 Task: In the  document Ava.epub ,change text color to 'Dark Purple' Insert the shape mentioned shape on right side of the text 'Star'. Change color of the shape to  OrangeChange shape height to 1
Action: Mouse moved to (651, 363)
Screenshot: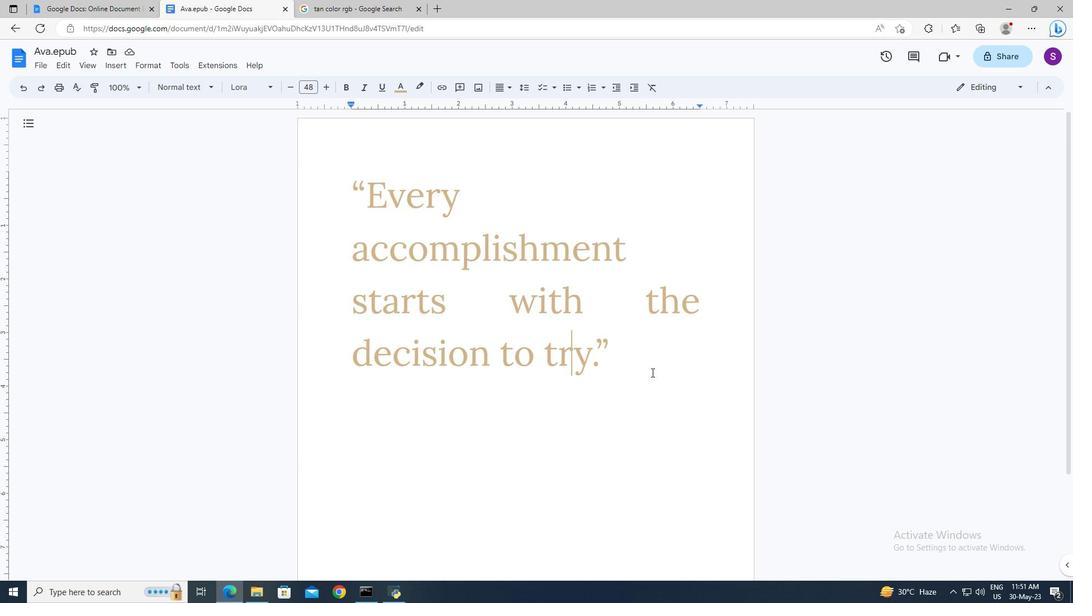 
Action: Mouse pressed left at (651, 363)
Screenshot: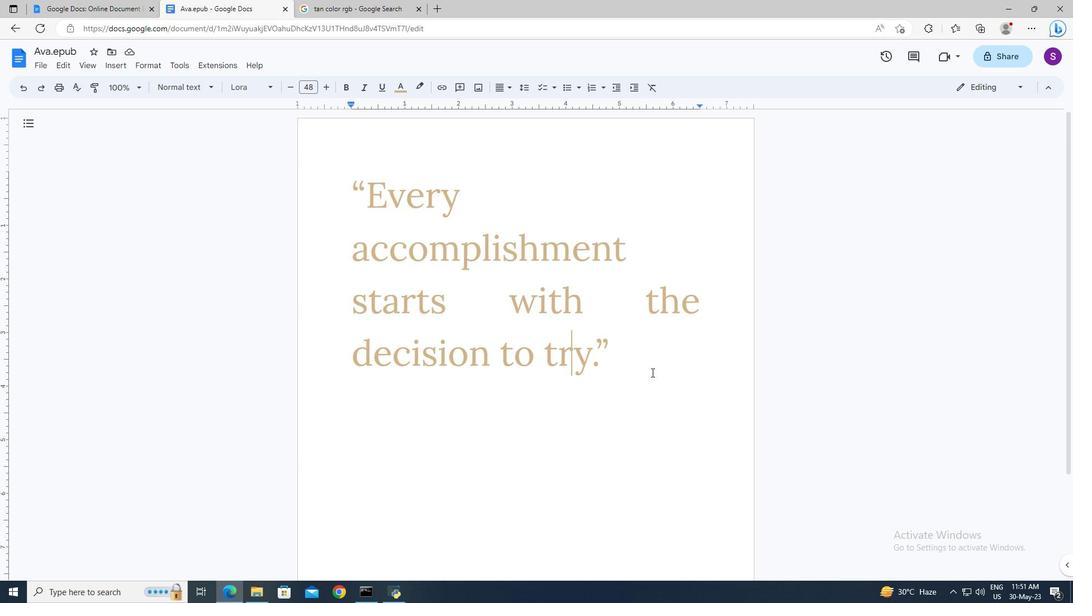 
Action: Mouse moved to (621, 349)
Screenshot: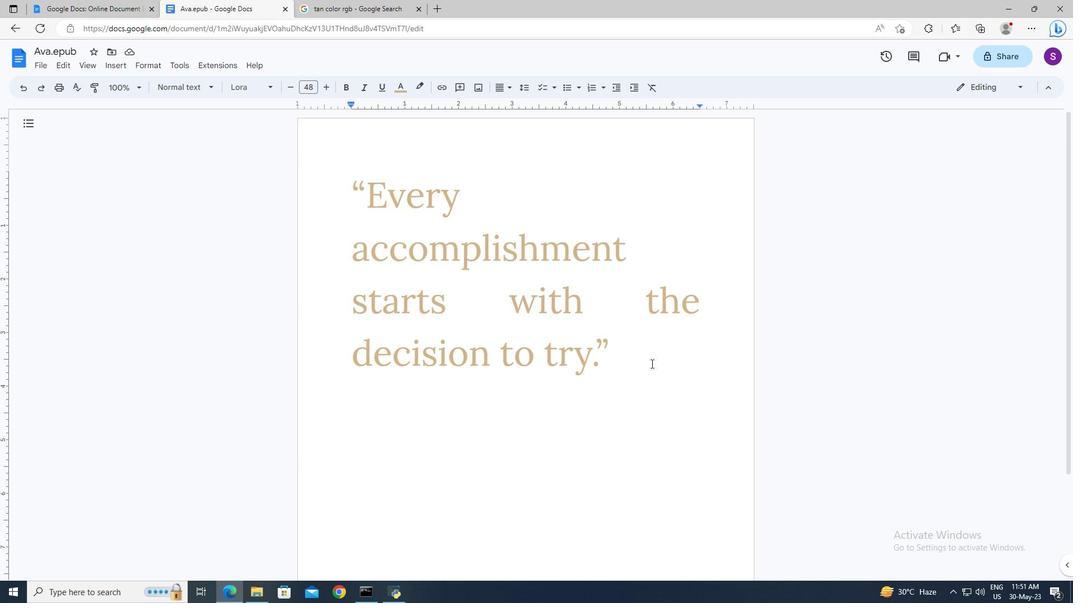 
Action: Key pressed ctrl+A
Screenshot: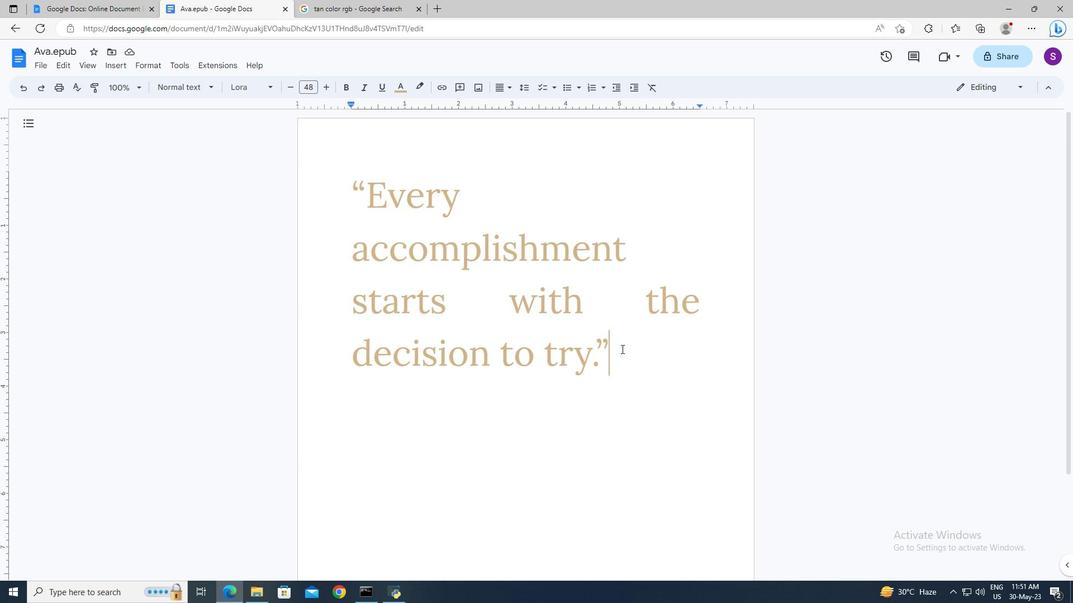 
Action: Mouse moved to (397, 91)
Screenshot: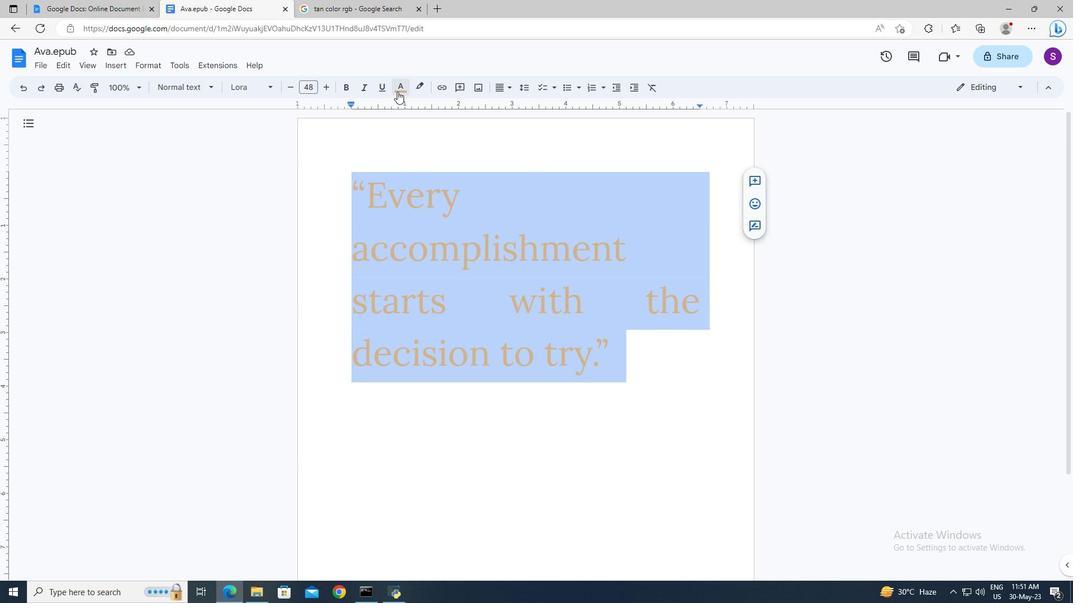 
Action: Mouse pressed left at (397, 91)
Screenshot: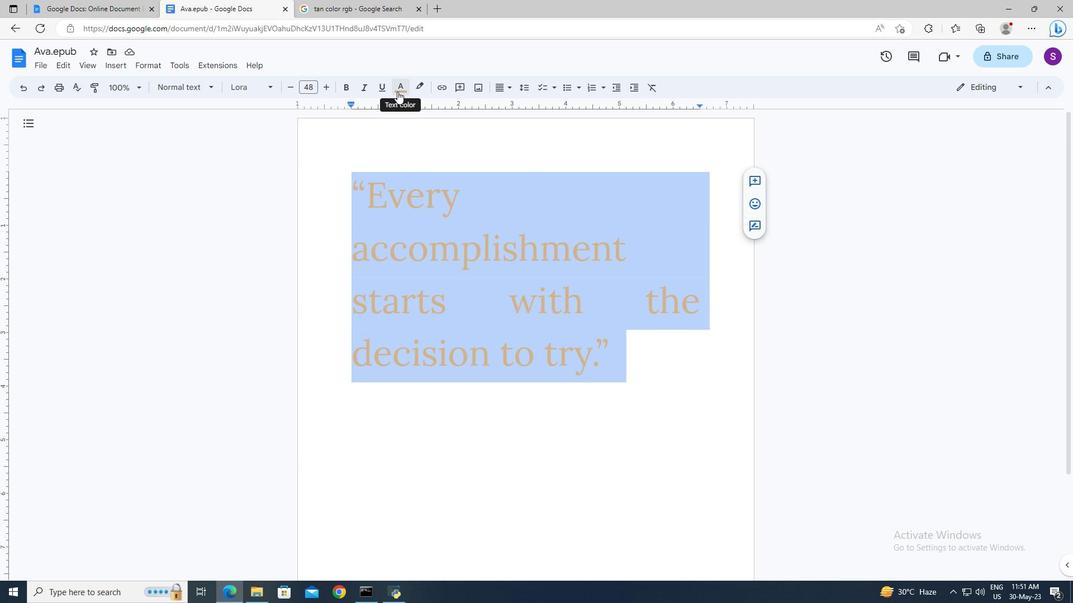 
Action: Mouse moved to (506, 195)
Screenshot: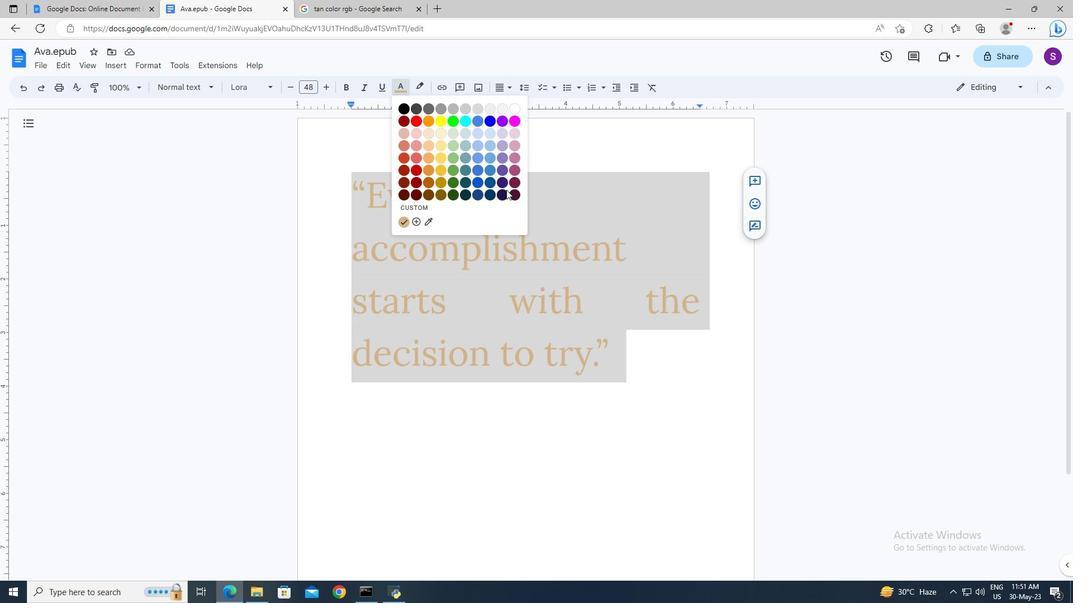 
Action: Mouse pressed left at (506, 195)
Screenshot: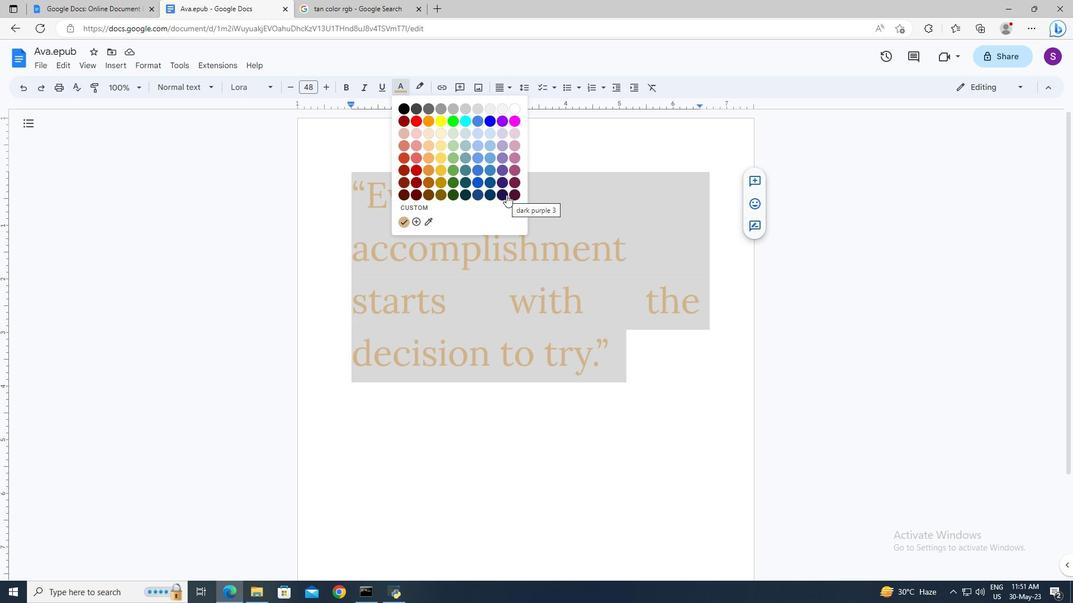 
Action: Mouse moved to (641, 346)
Screenshot: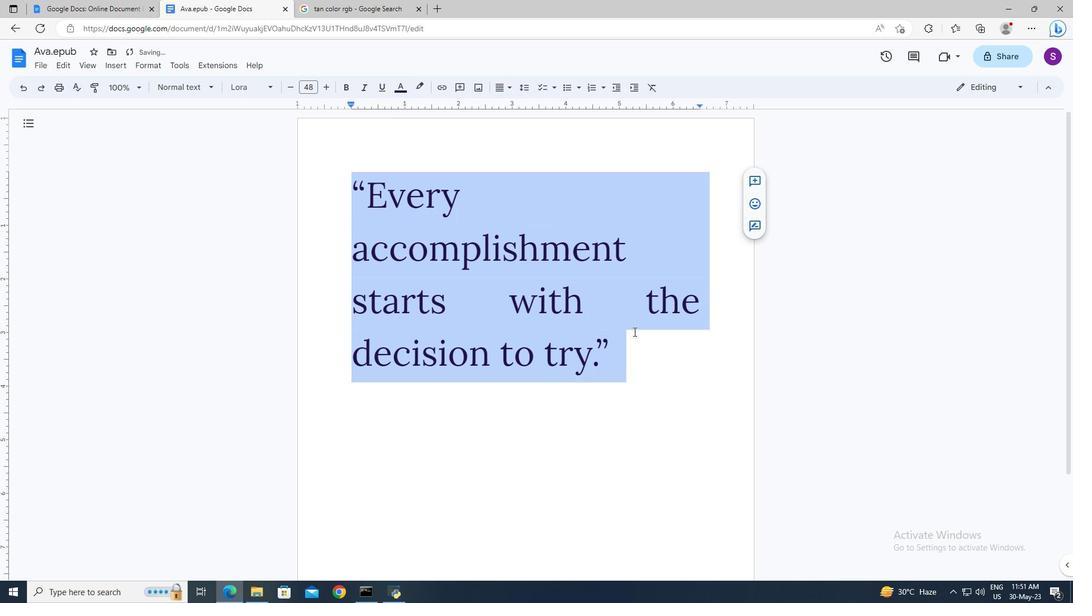 
Action: Mouse pressed left at (641, 346)
Screenshot: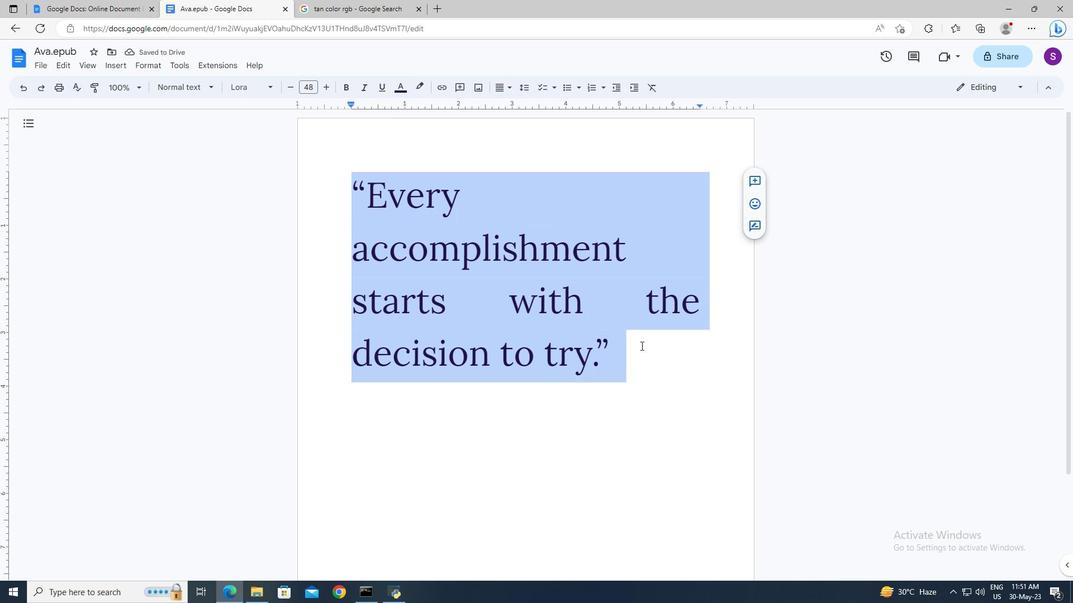 
Action: Mouse moved to (114, 65)
Screenshot: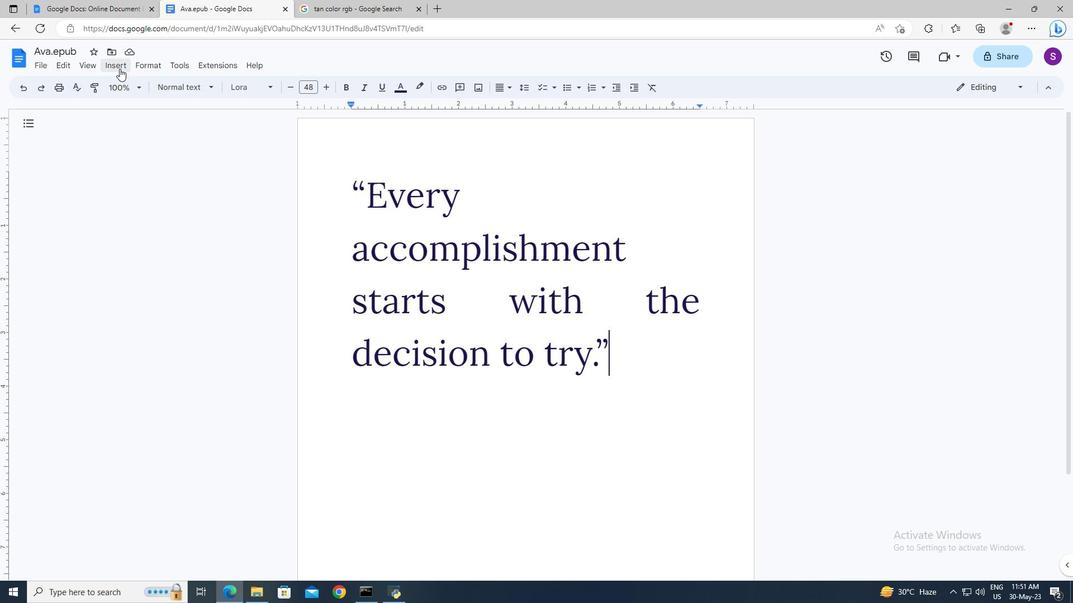 
Action: Mouse pressed left at (114, 65)
Screenshot: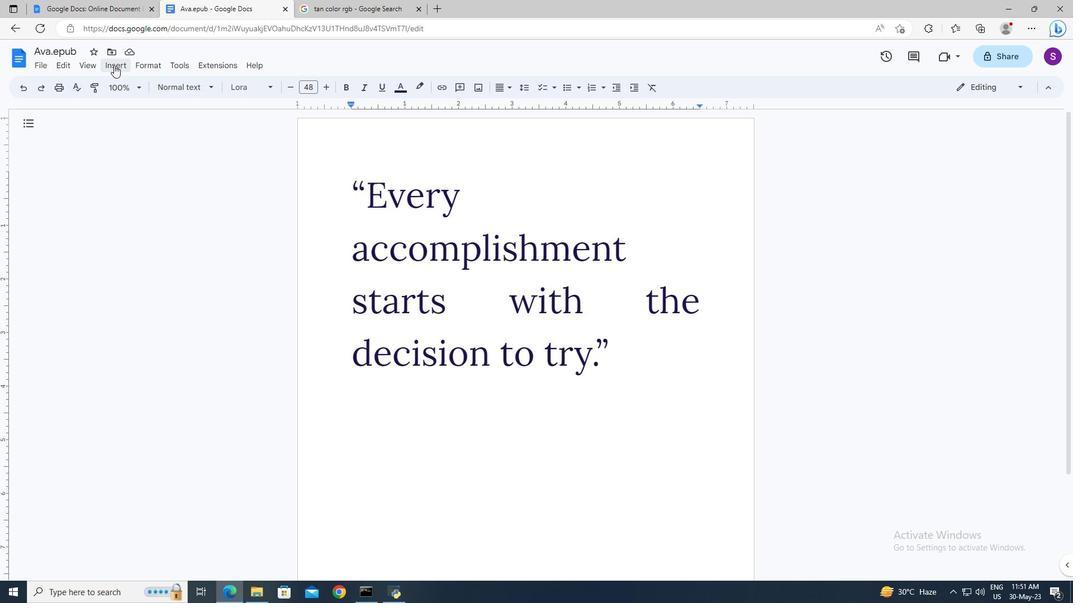 
Action: Mouse moved to (294, 126)
Screenshot: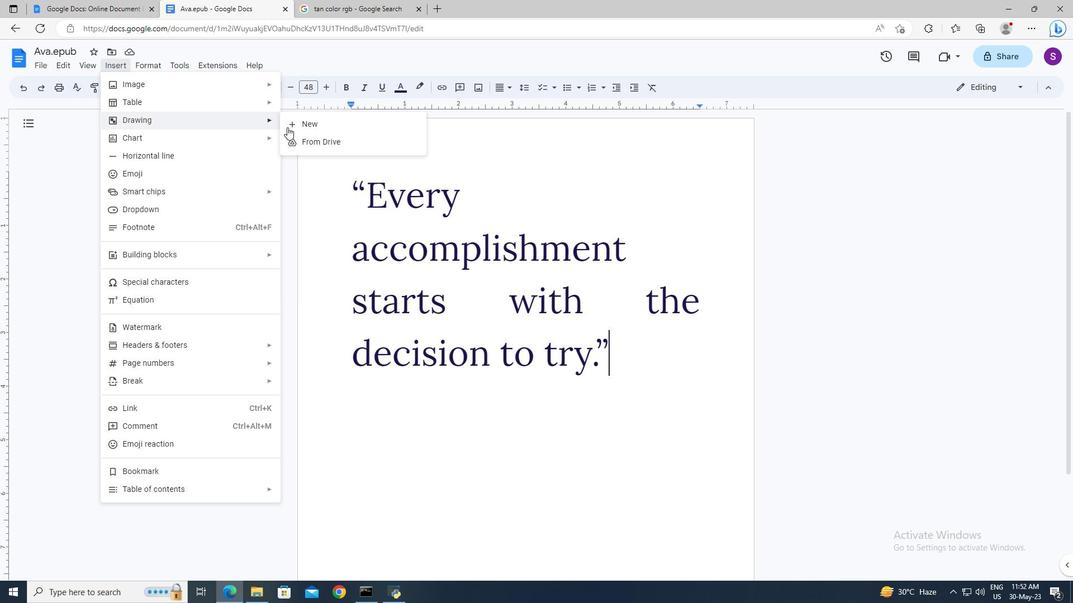 
Action: Mouse pressed left at (294, 126)
Screenshot: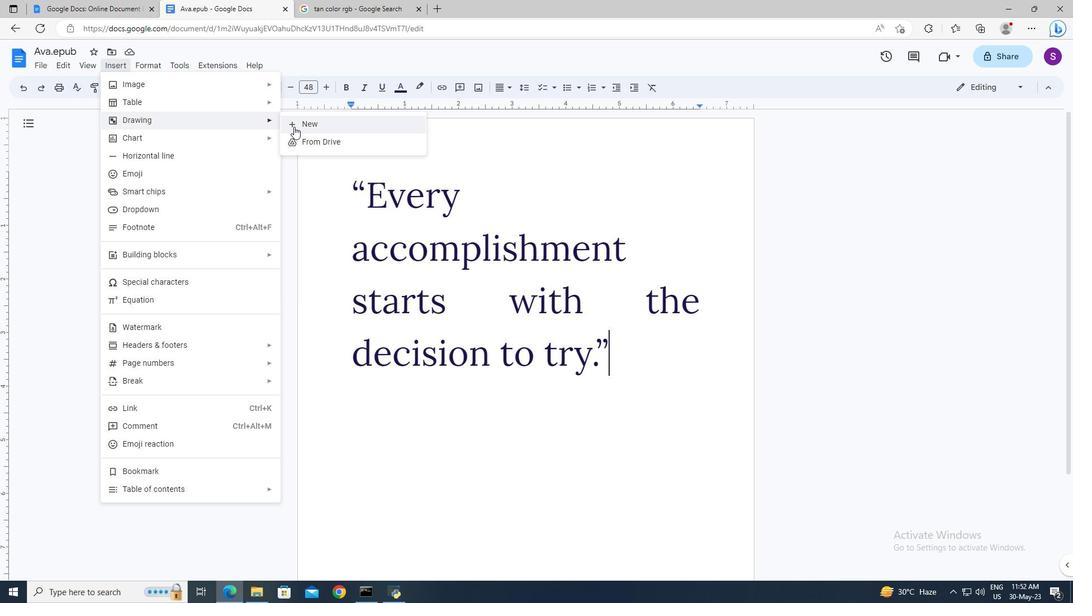 
Action: Mouse moved to (403, 121)
Screenshot: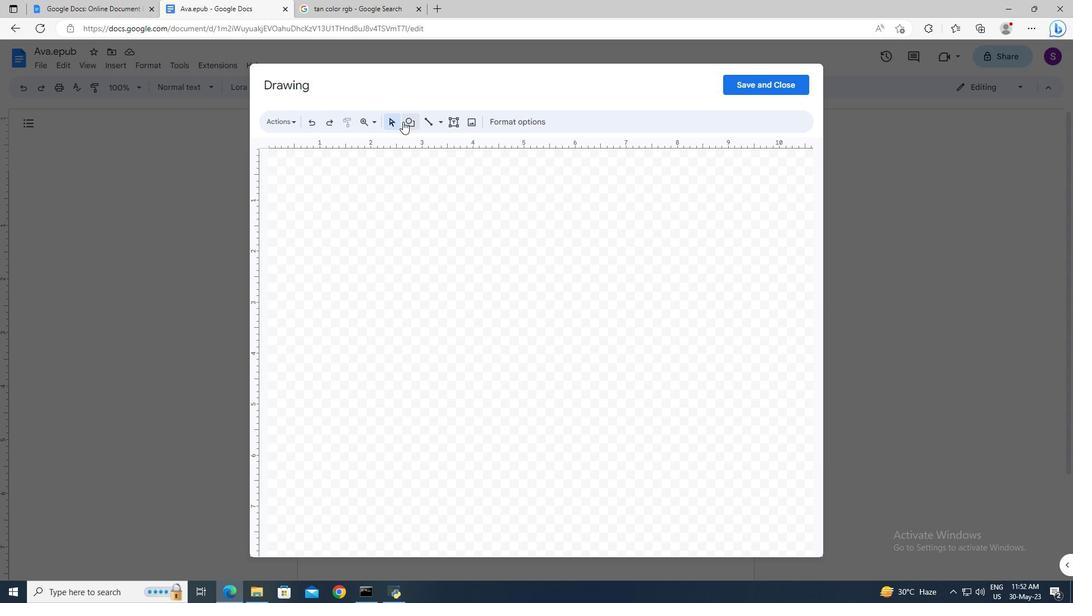 
Action: Mouse pressed left at (403, 121)
Screenshot: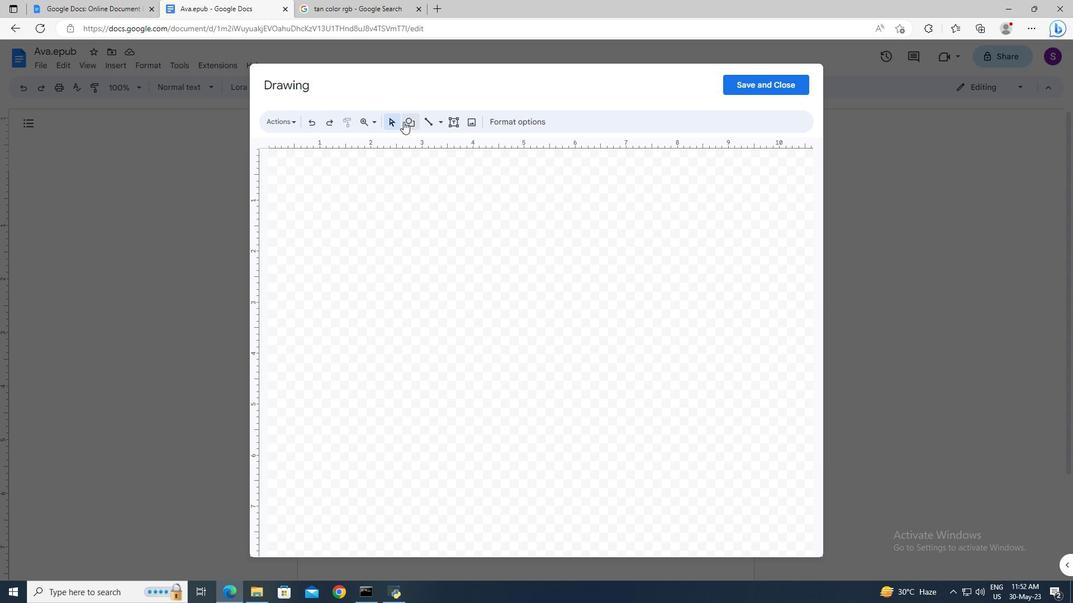 
Action: Mouse moved to (532, 182)
Screenshot: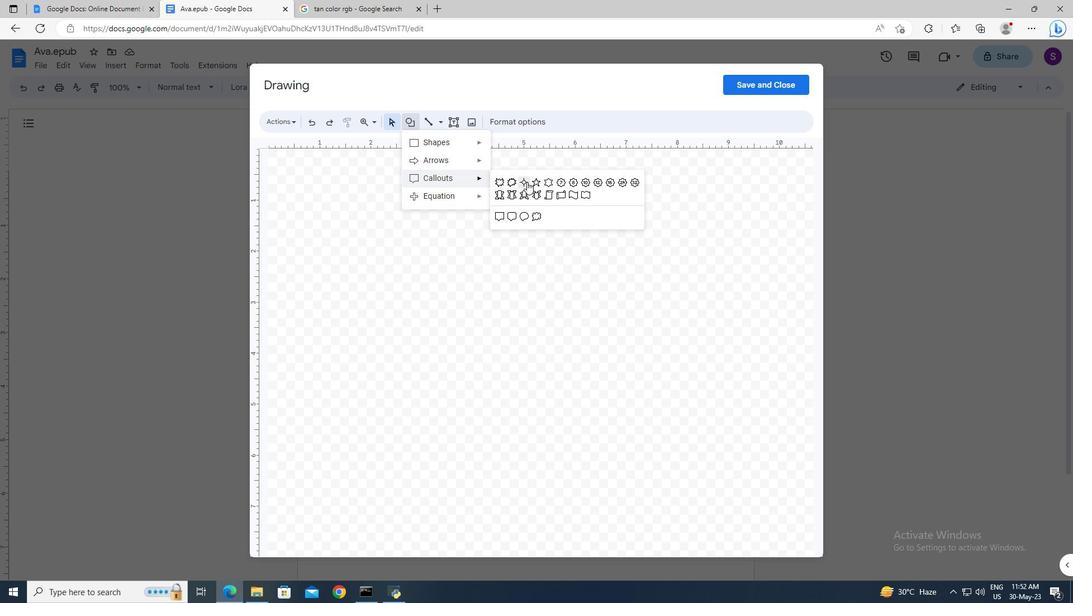 
Action: Mouse pressed left at (532, 182)
Screenshot: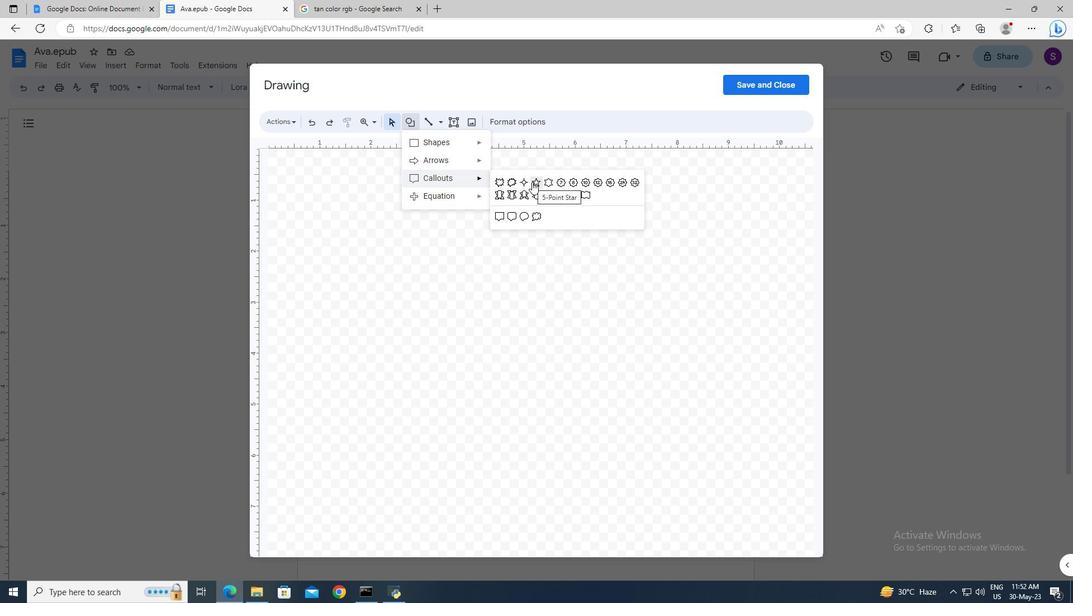
Action: Mouse moved to (476, 194)
Screenshot: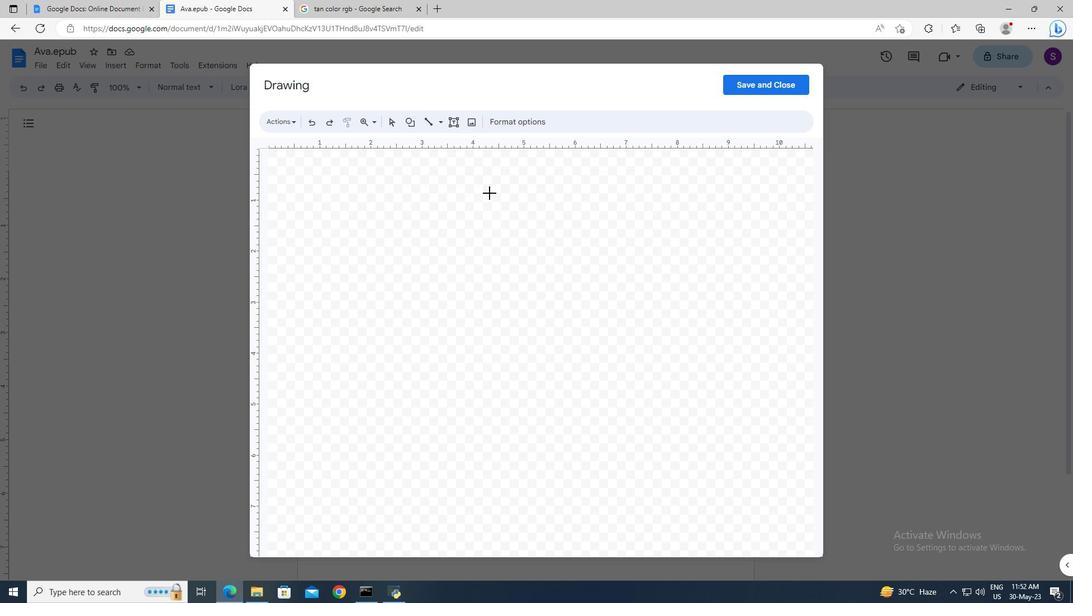 
Action: Mouse pressed left at (476, 194)
Screenshot: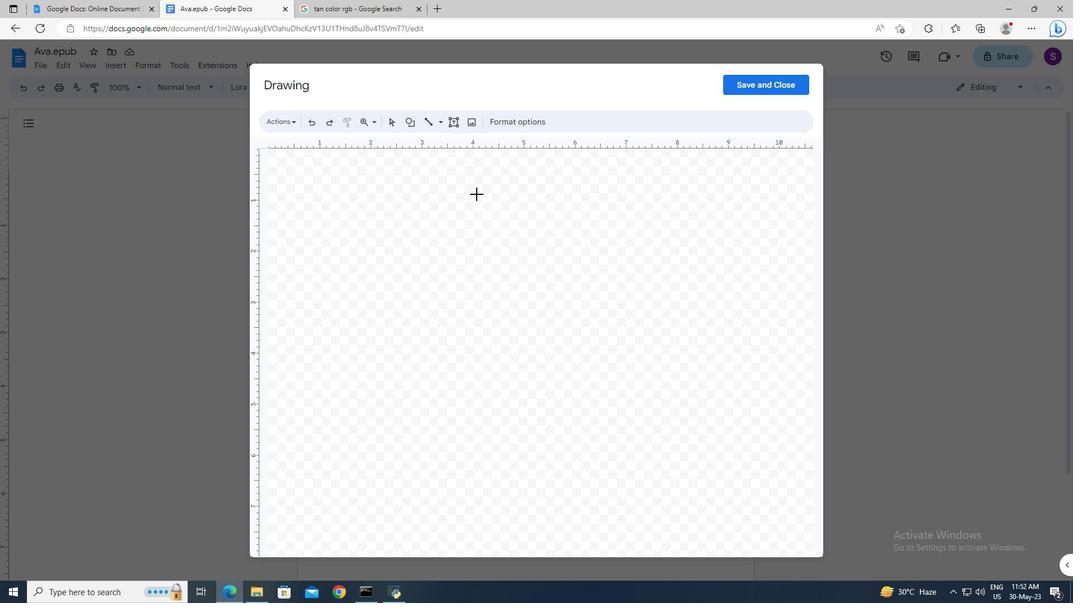 
Action: Mouse moved to (498, 128)
Screenshot: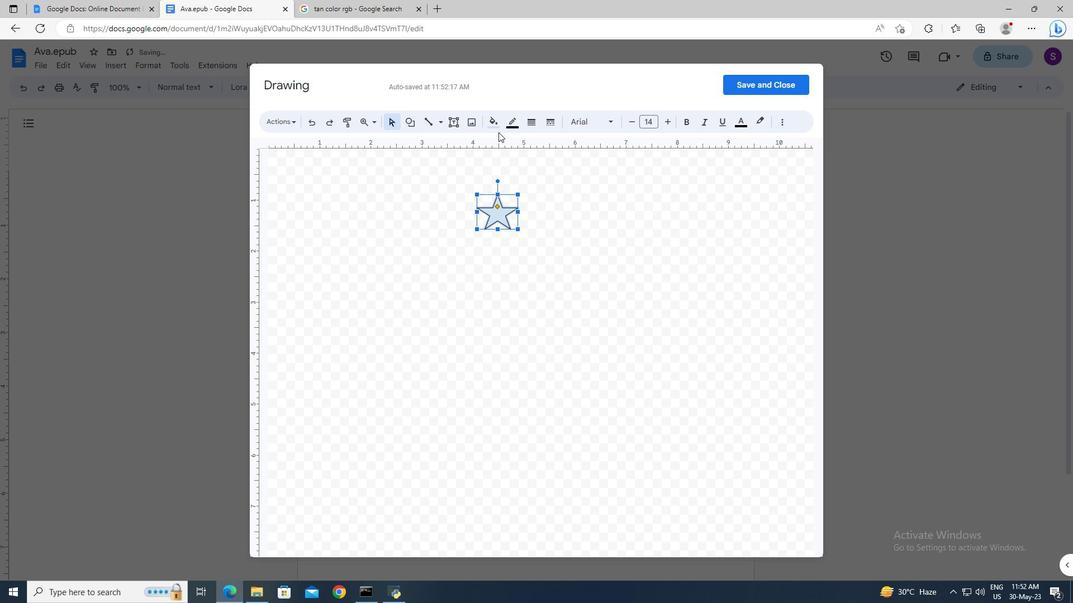 
Action: Mouse pressed left at (498, 128)
Screenshot: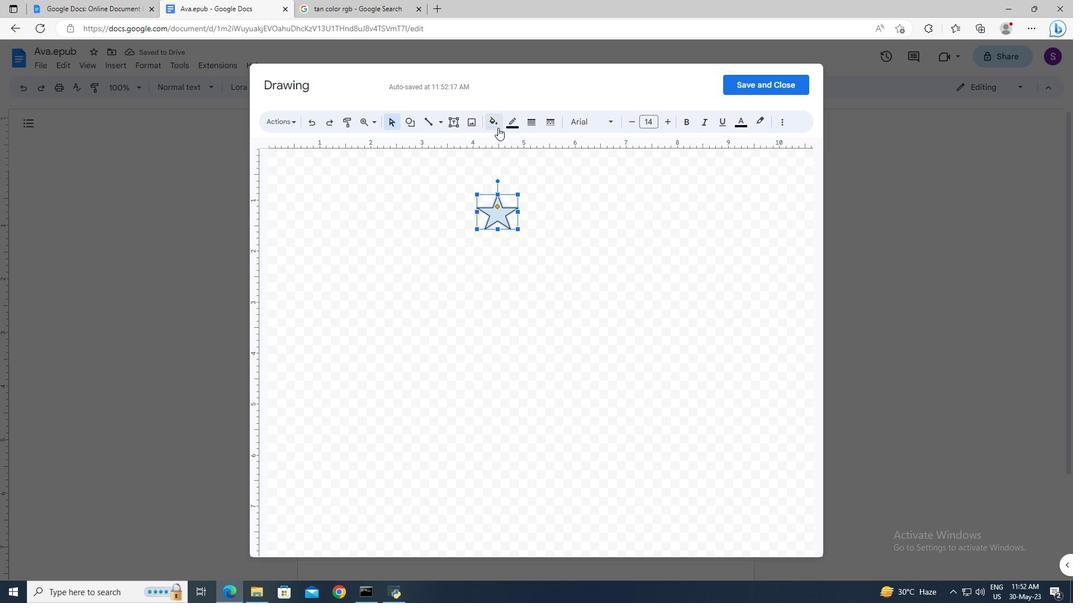 
Action: Mouse moved to (521, 210)
Screenshot: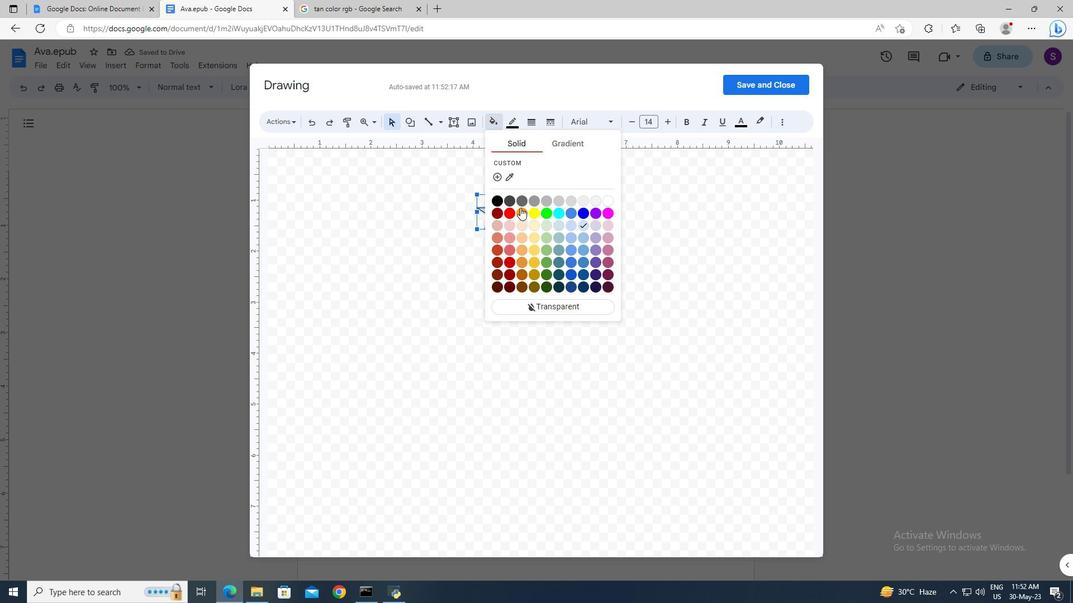 
Action: Mouse pressed left at (521, 210)
Screenshot: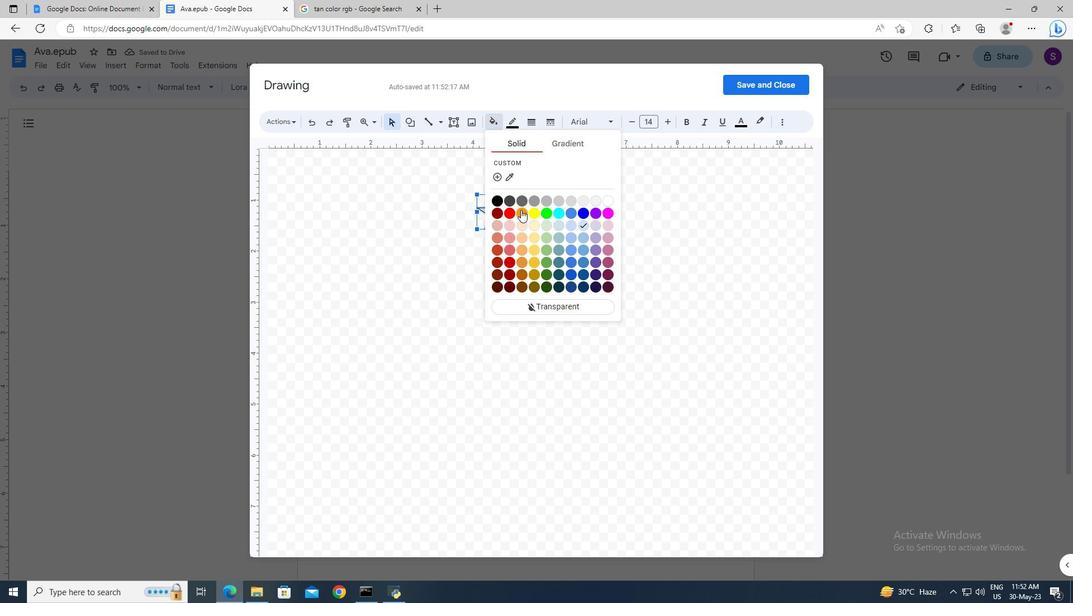 
Action: Mouse moved to (735, 88)
Screenshot: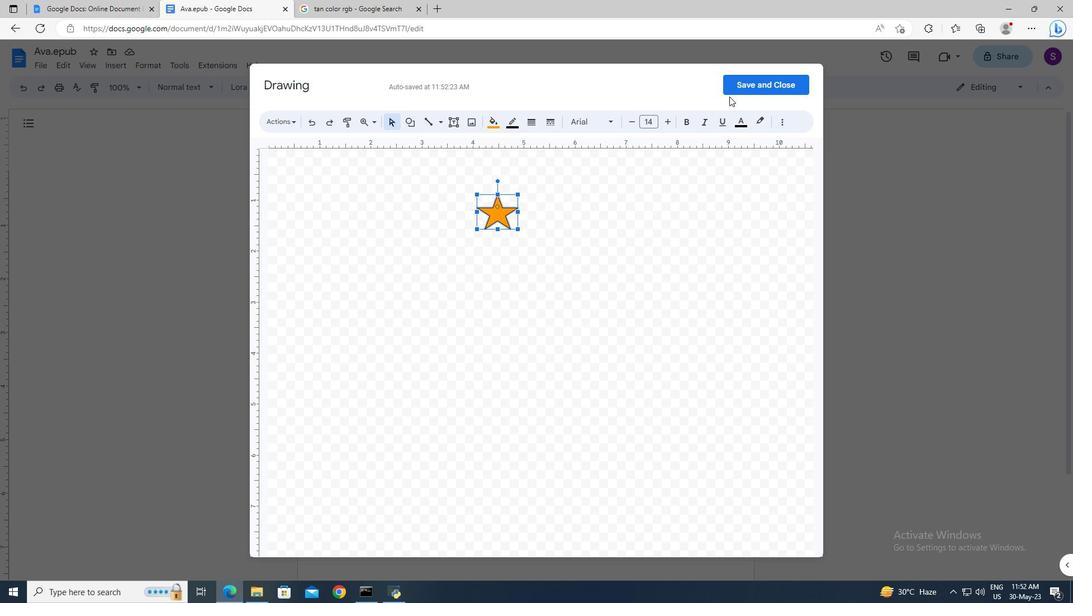 
Action: Mouse pressed left at (735, 88)
Screenshot: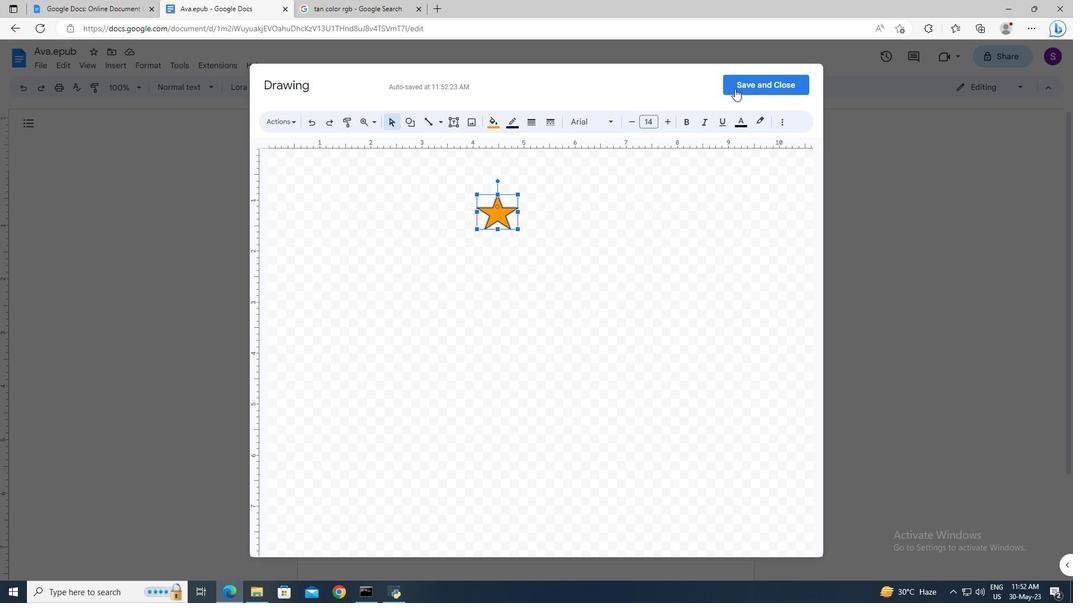 
Action: Mouse moved to (627, 355)
Screenshot: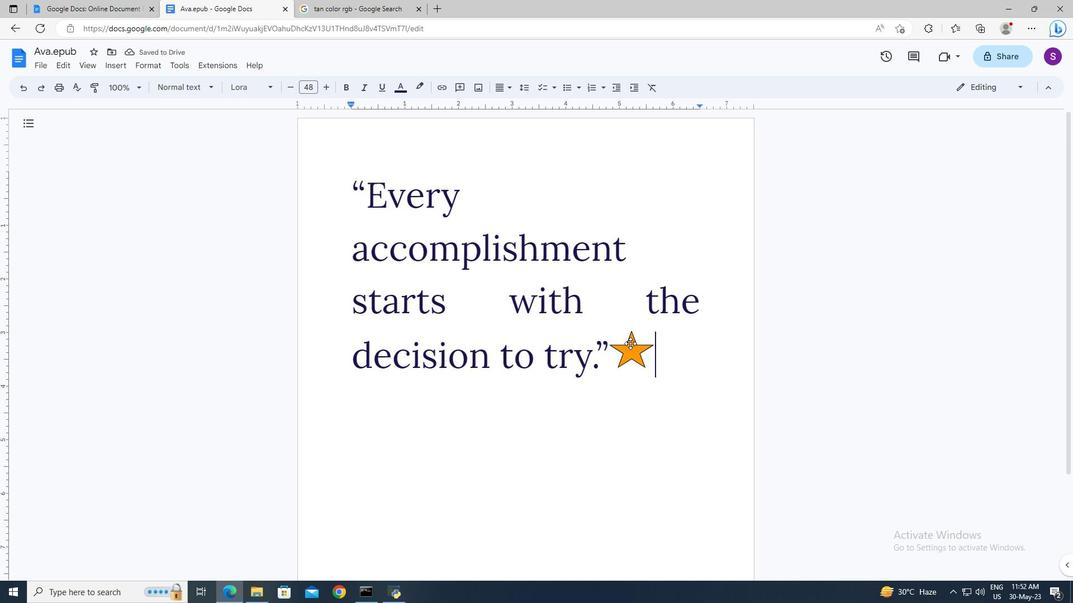 
Action: Mouse pressed left at (627, 355)
Screenshot: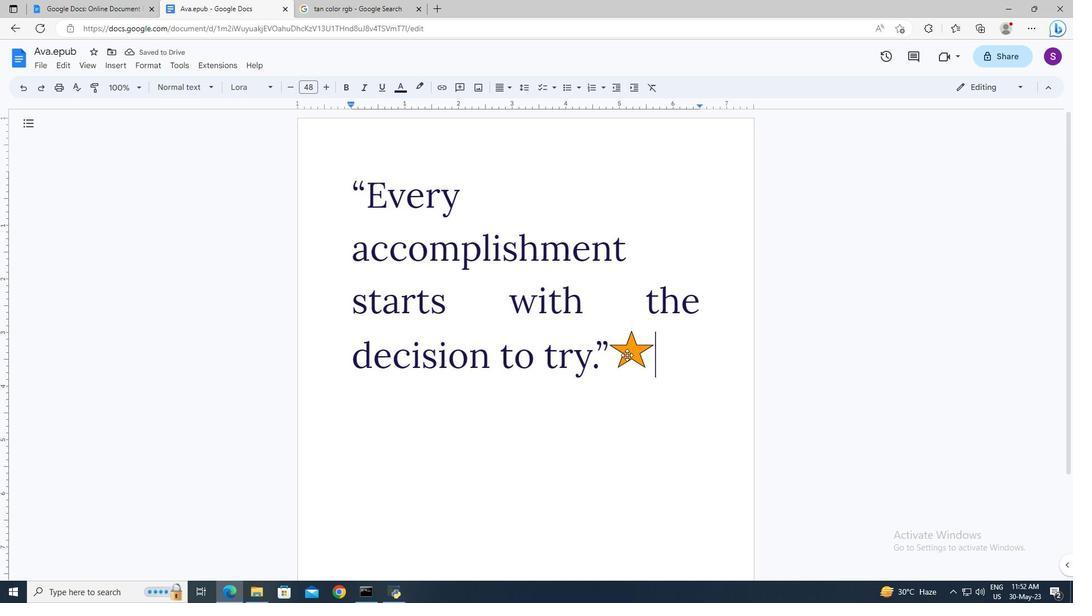 
Action: Mouse moved to (493, 91)
Screenshot: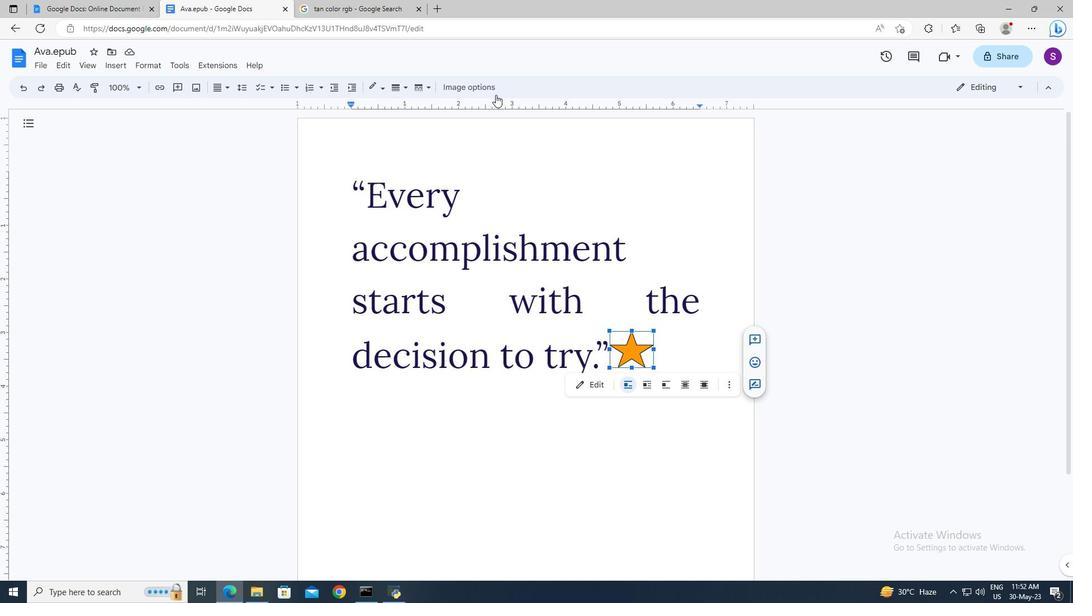 
Action: Mouse pressed left at (493, 91)
Screenshot: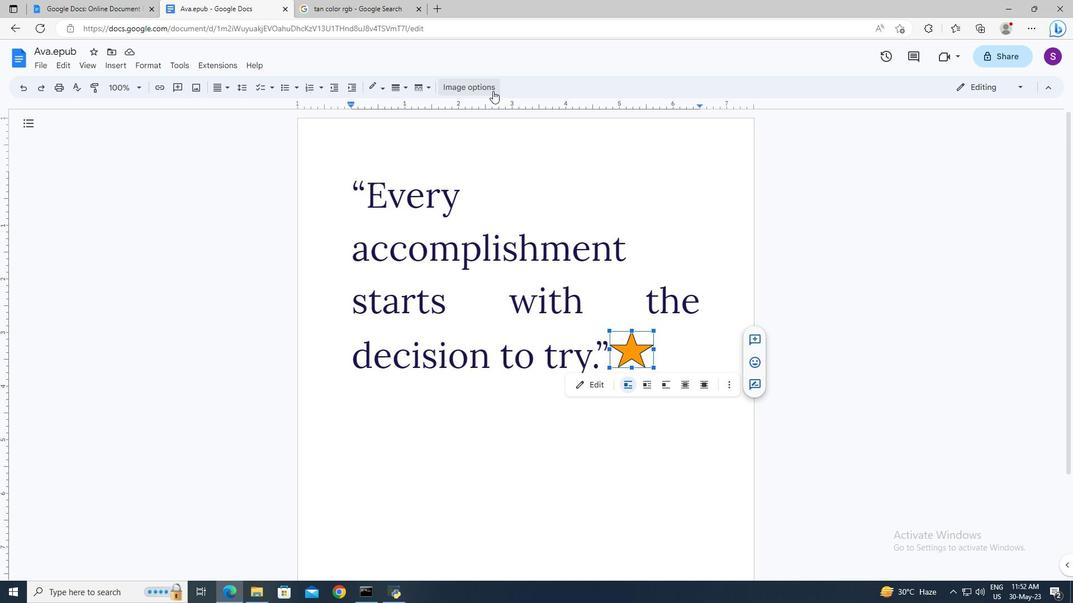
Action: Mouse moved to (906, 126)
Screenshot: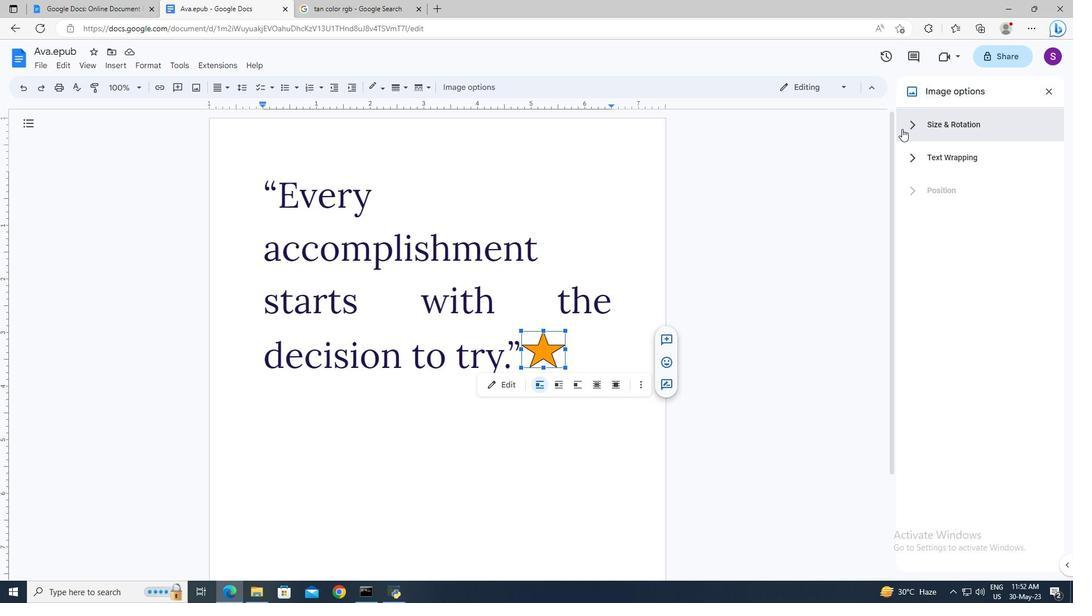 
Action: Mouse pressed left at (906, 126)
Screenshot: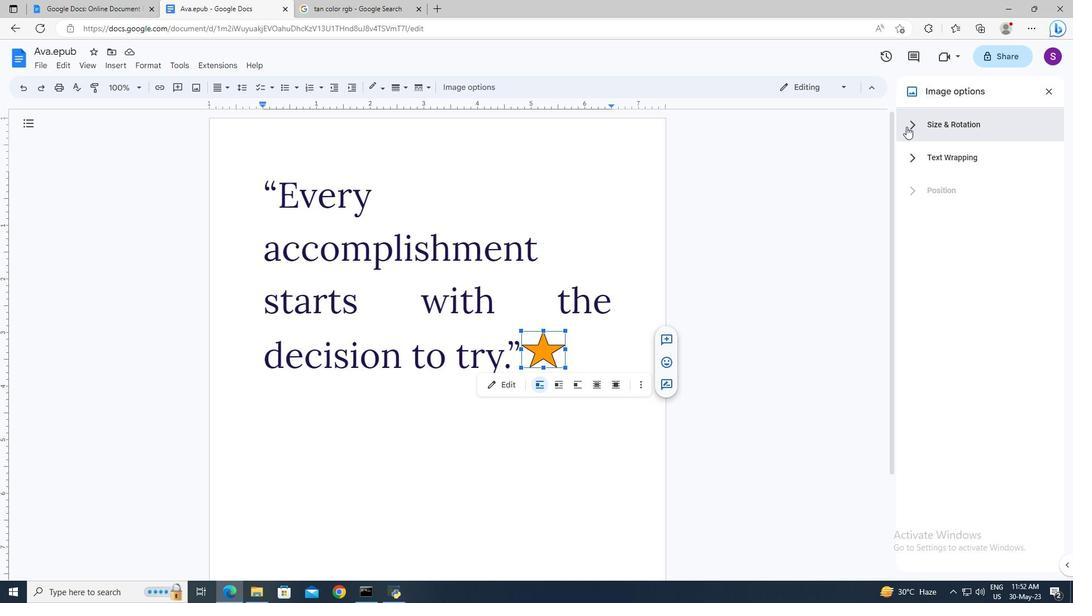
Action: Mouse moved to (1004, 182)
Screenshot: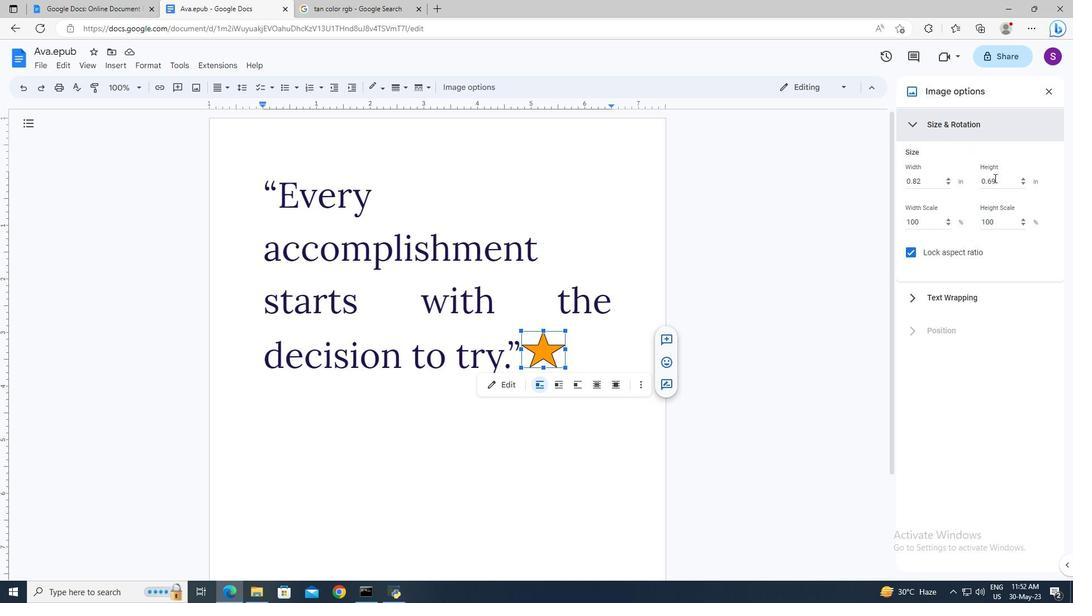 
Action: Mouse pressed left at (1004, 182)
Screenshot: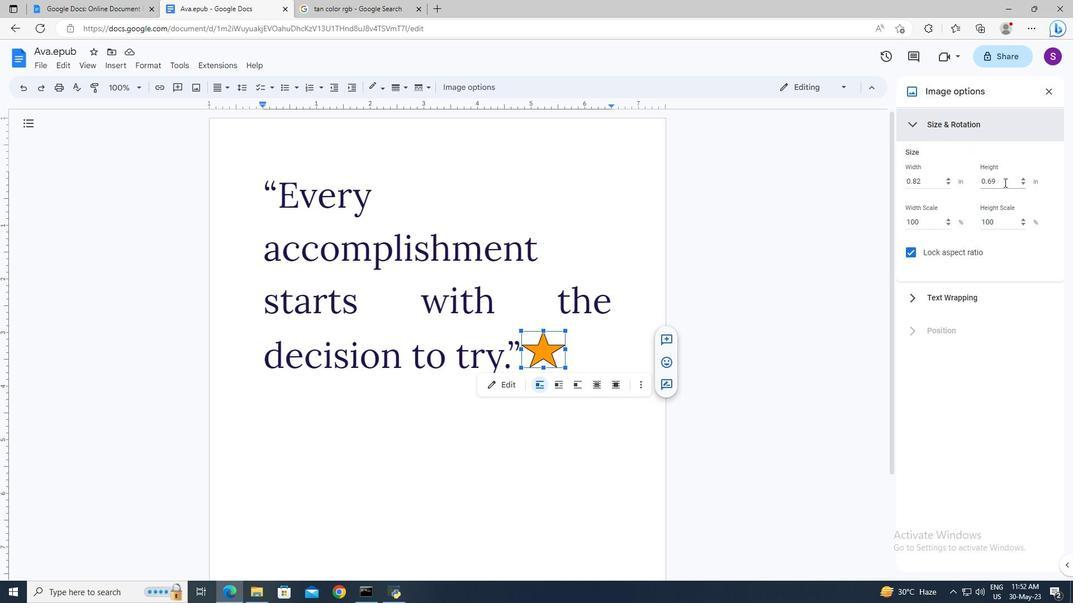 
Action: Mouse moved to (1004, 182)
Screenshot: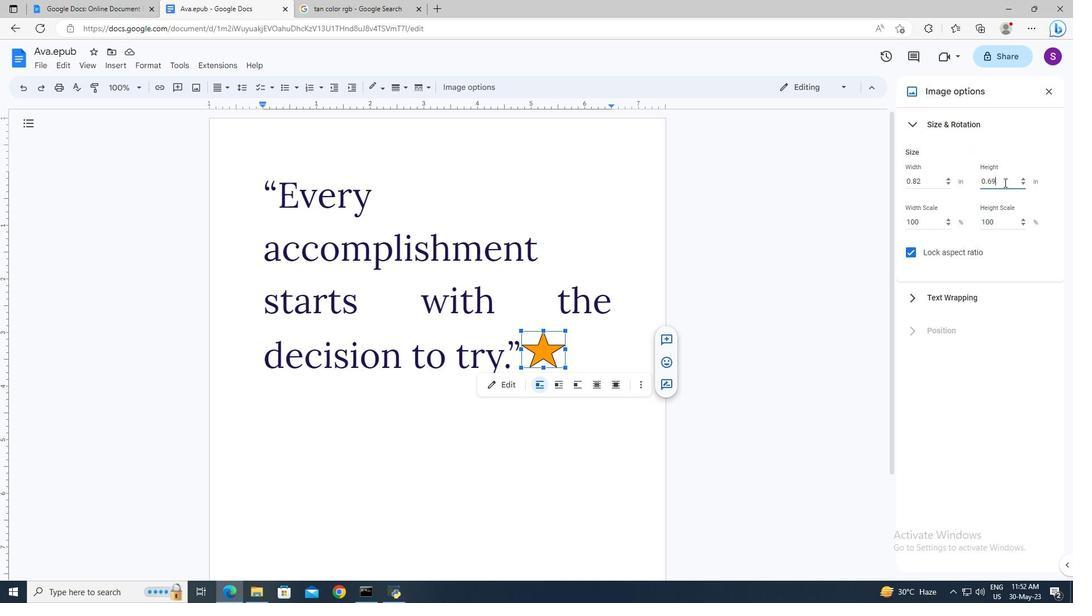 
Action: Key pressed ctrl+A<Key.delete>1
Screenshot: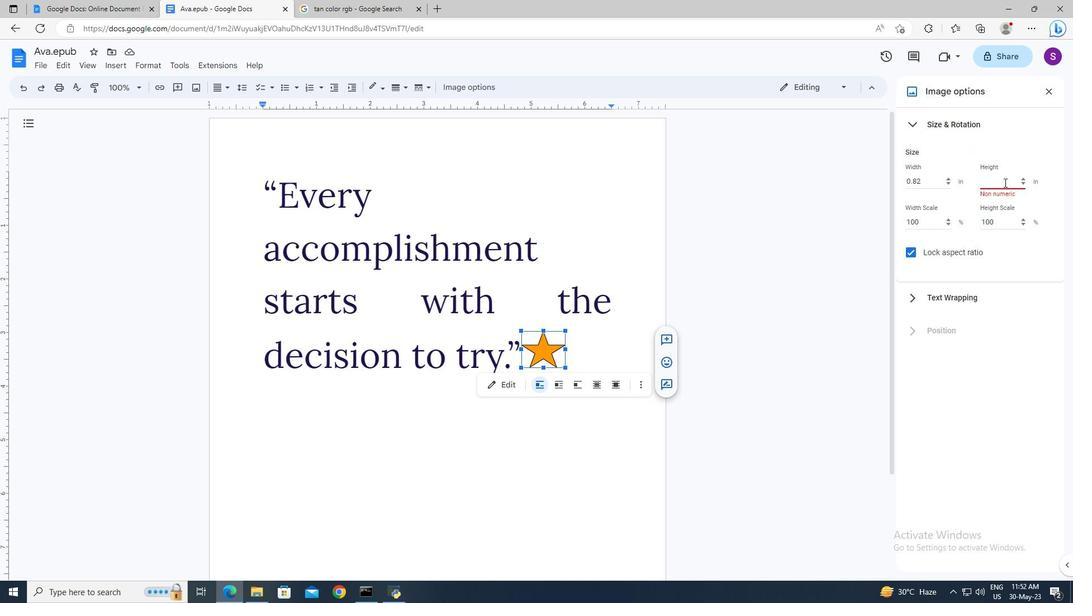 
Action: Mouse moved to (1049, 93)
Screenshot: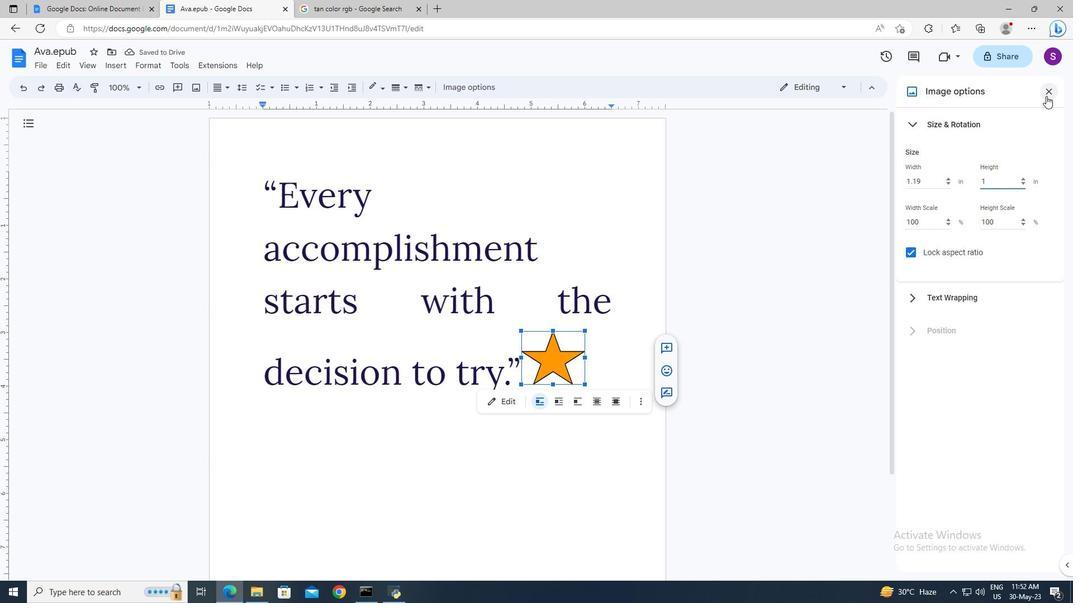 
Action: Mouse pressed left at (1049, 93)
Screenshot: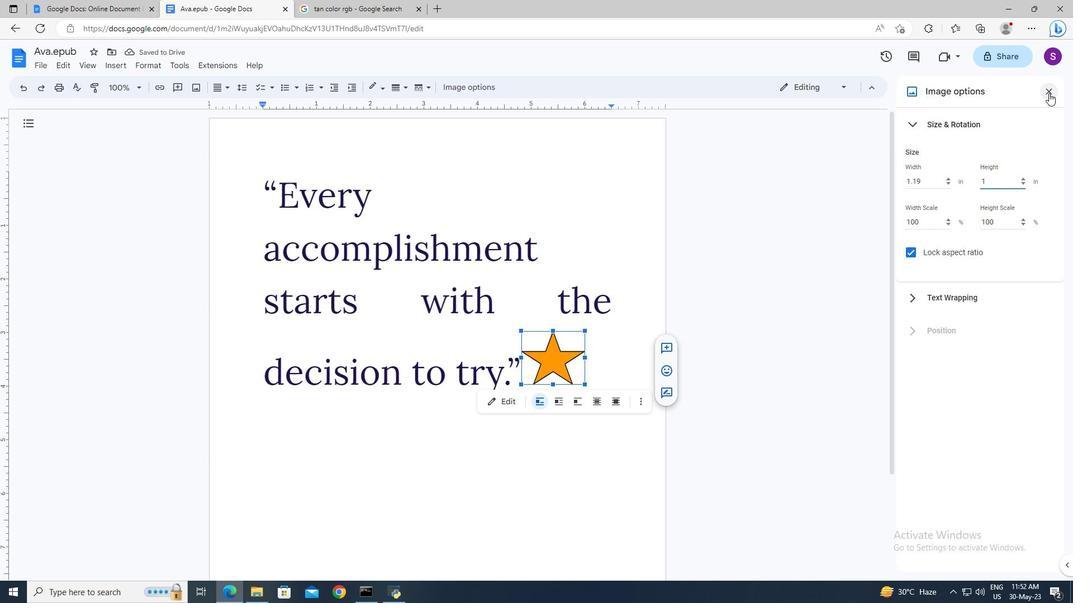 
Action: Mouse moved to (712, 241)
Screenshot: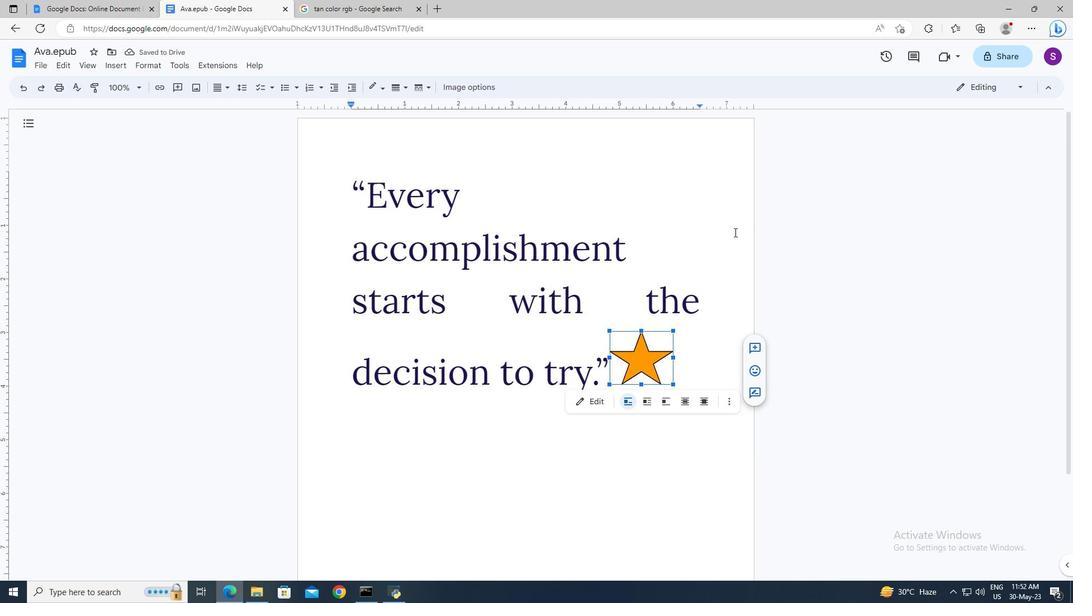 
Action: Mouse pressed left at (712, 241)
Screenshot: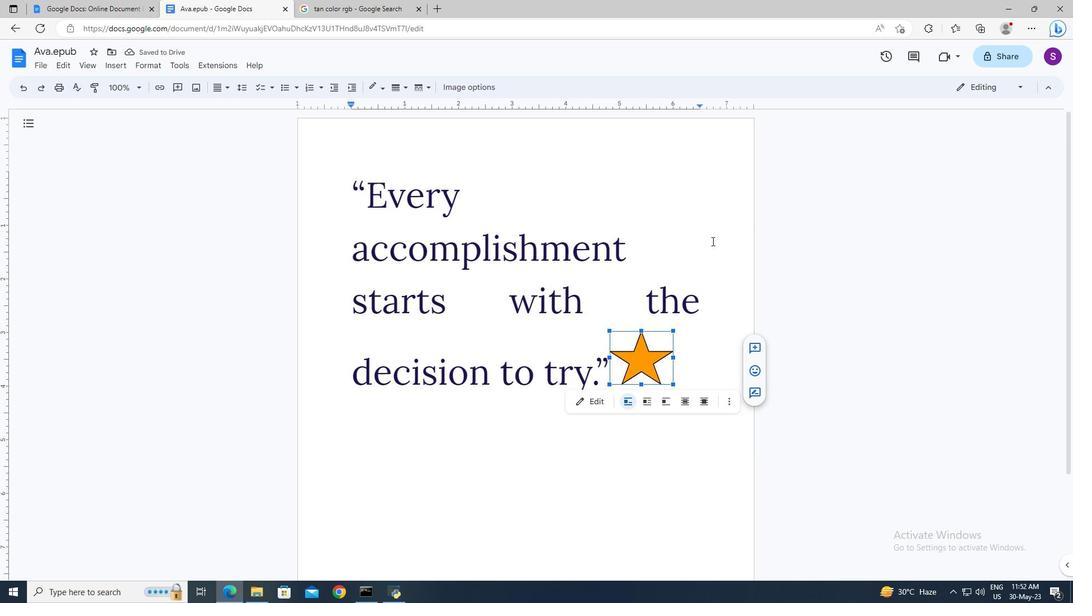 
